 Task: Move the task Implement a new cloud-based knowledge management system for a company to the section To-Do in the project AvailPro and sort the tasks in the project by Assignee in Ascending order
Action: Mouse moved to (476, 278)
Screenshot: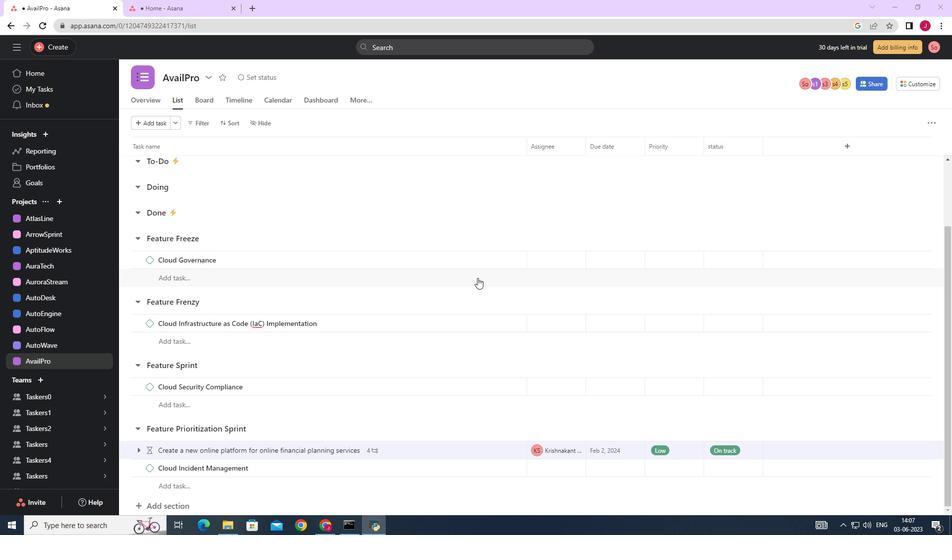 
Action: Mouse scrolled (476, 278) with delta (0, 0)
Screenshot: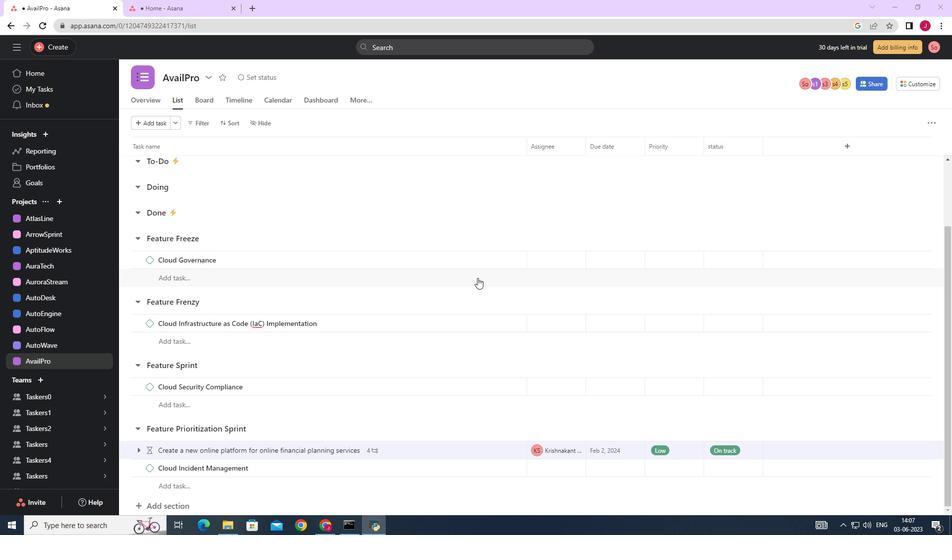 
Action: Mouse moved to (475, 278)
Screenshot: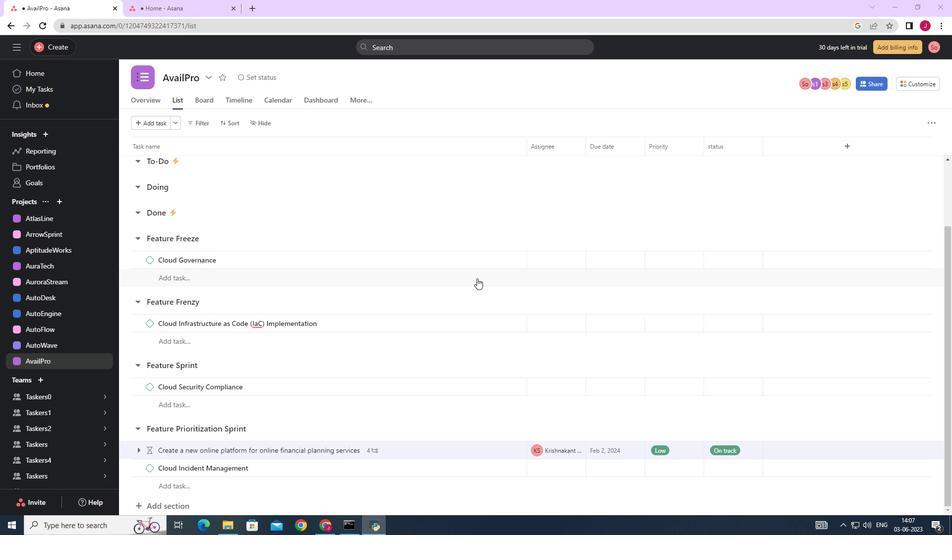 
Action: Mouse scrolled (475, 278) with delta (0, 0)
Screenshot: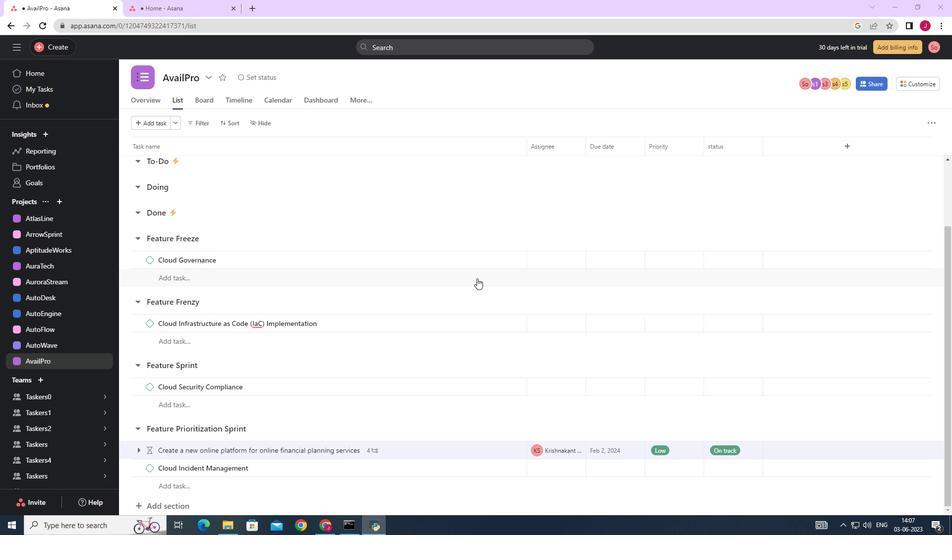 
Action: Mouse moved to (430, 273)
Screenshot: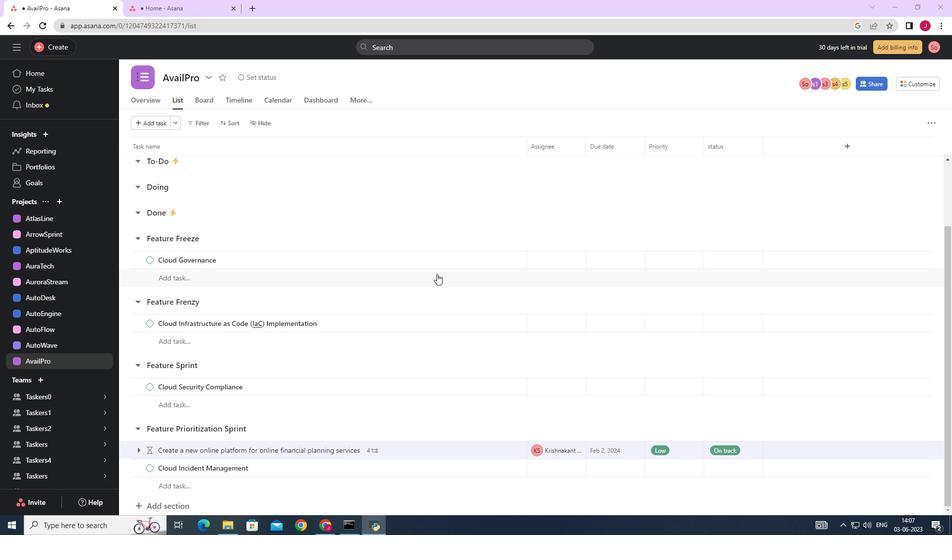 
Action: Mouse scrolled (430, 272) with delta (0, 0)
Screenshot: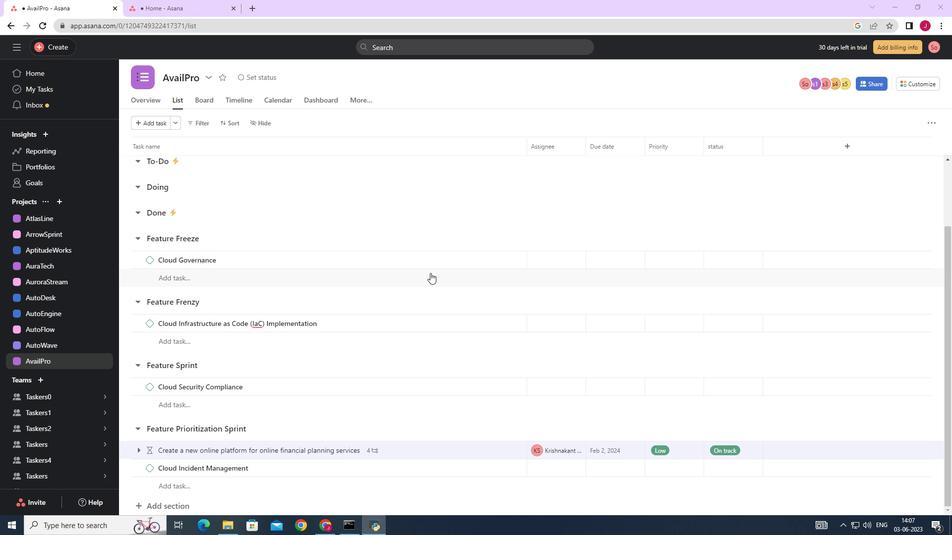 
Action: Mouse scrolled (430, 272) with delta (0, 0)
Screenshot: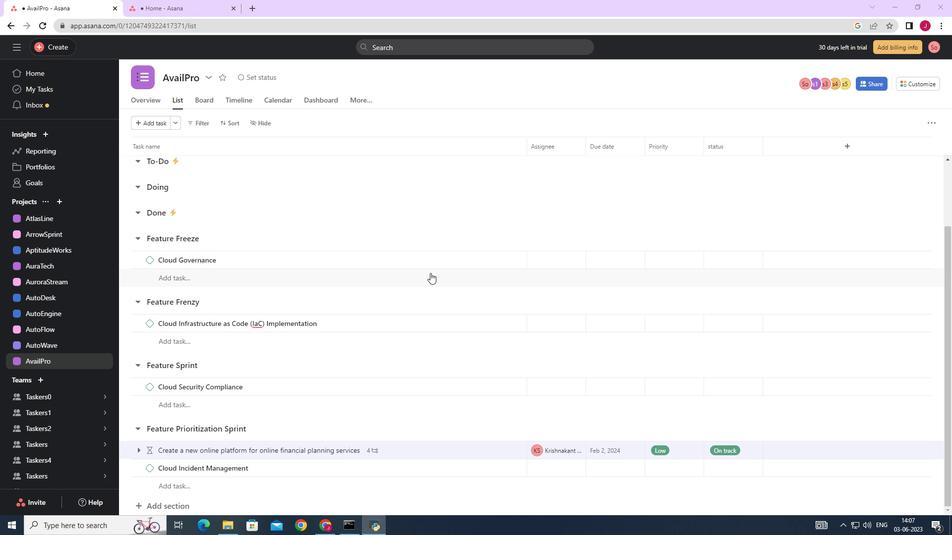 
Action: Mouse scrolled (430, 273) with delta (0, 0)
Screenshot: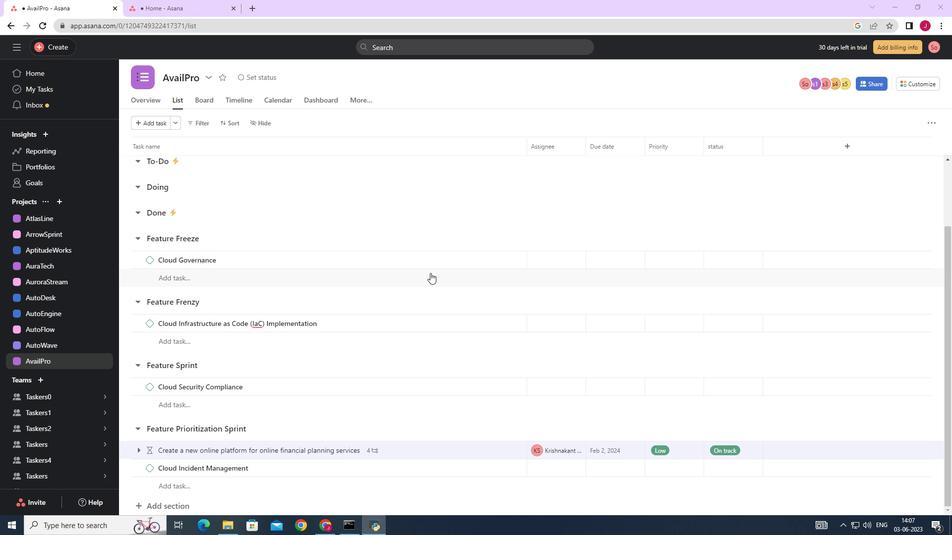 
Action: Mouse scrolled (430, 273) with delta (0, 0)
Screenshot: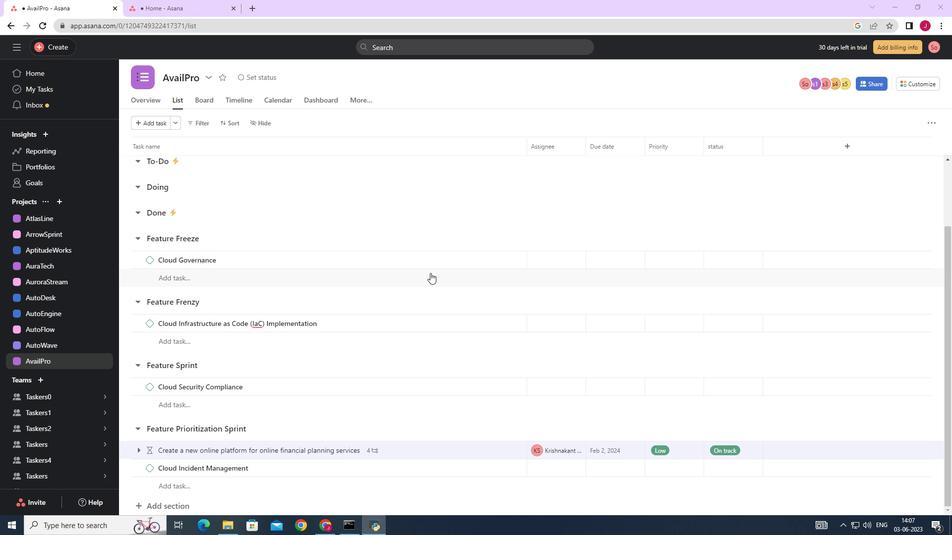 
Action: Mouse scrolled (430, 273) with delta (0, 0)
Screenshot: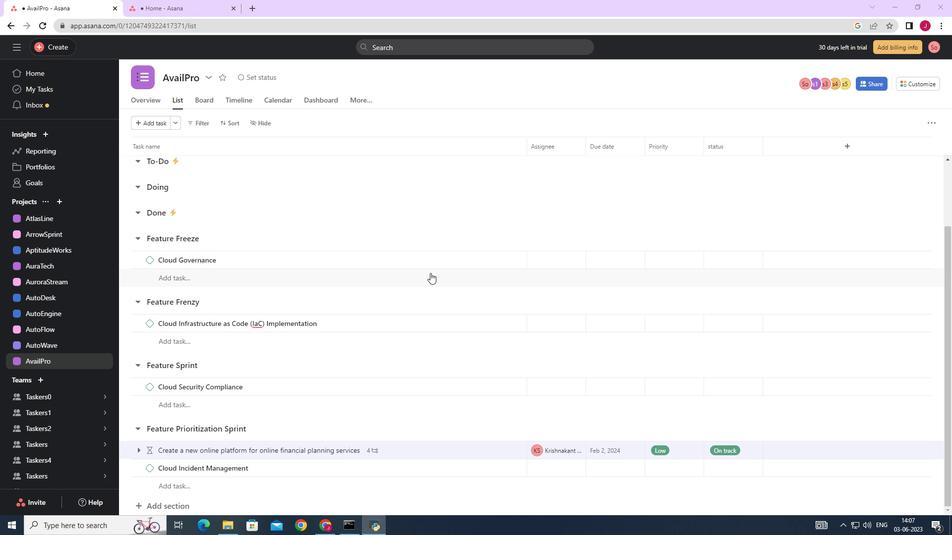 
Action: Mouse moved to (499, 202)
Screenshot: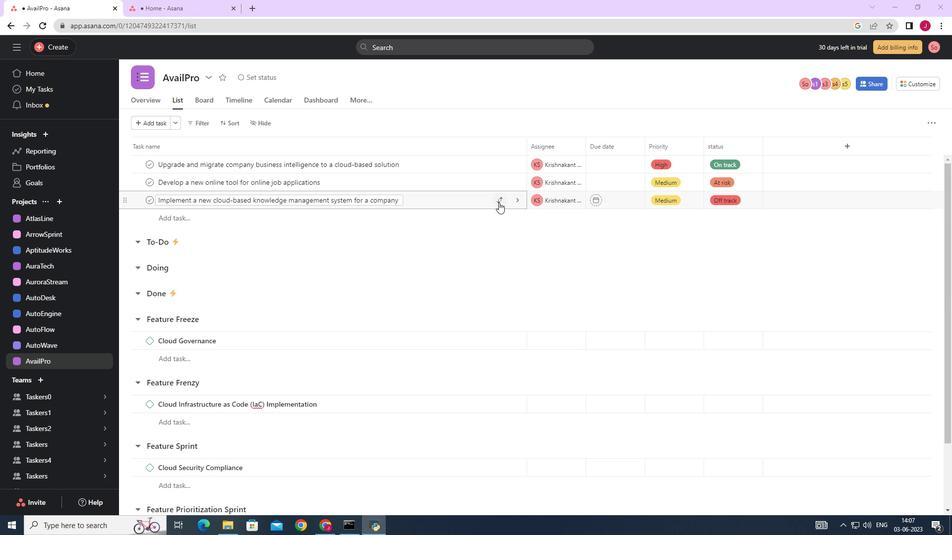
Action: Mouse pressed left at (499, 202)
Screenshot: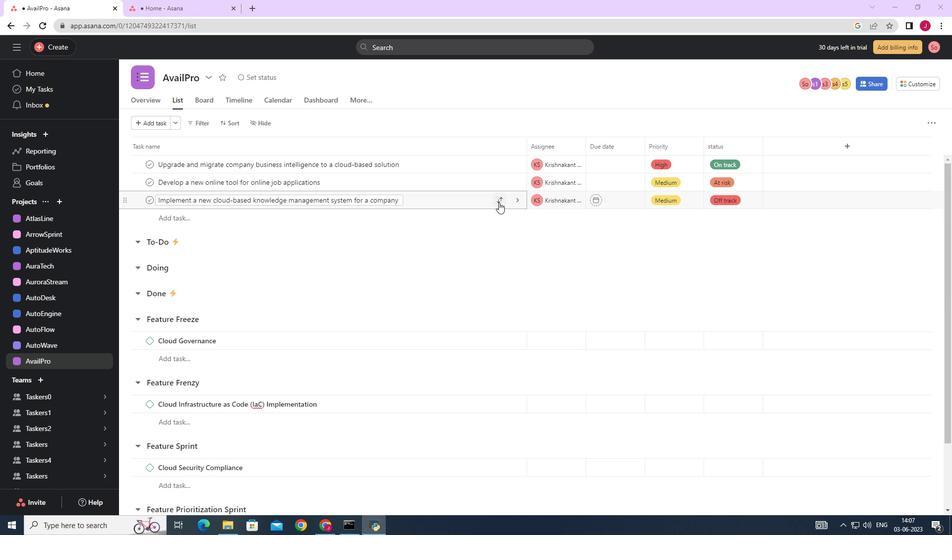 
Action: Mouse moved to (434, 254)
Screenshot: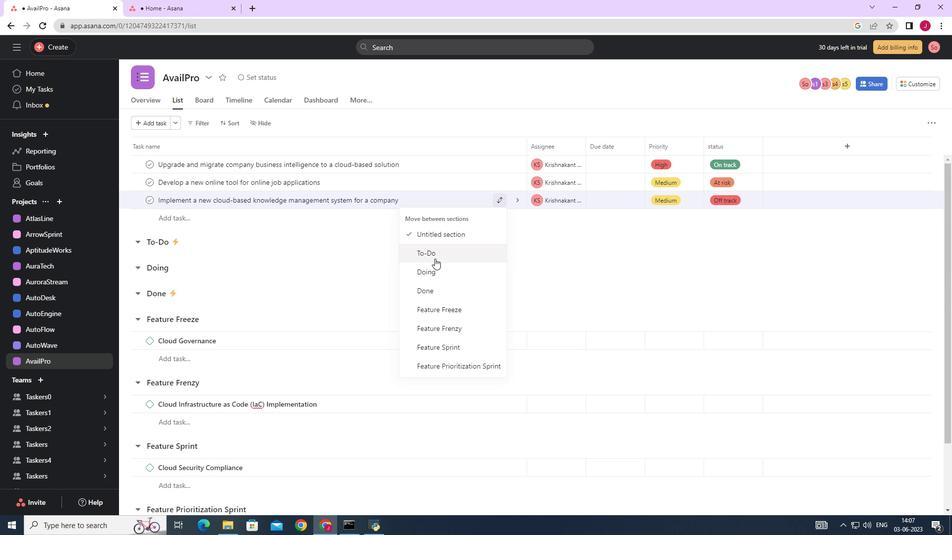
Action: Mouse pressed left at (434, 254)
Screenshot: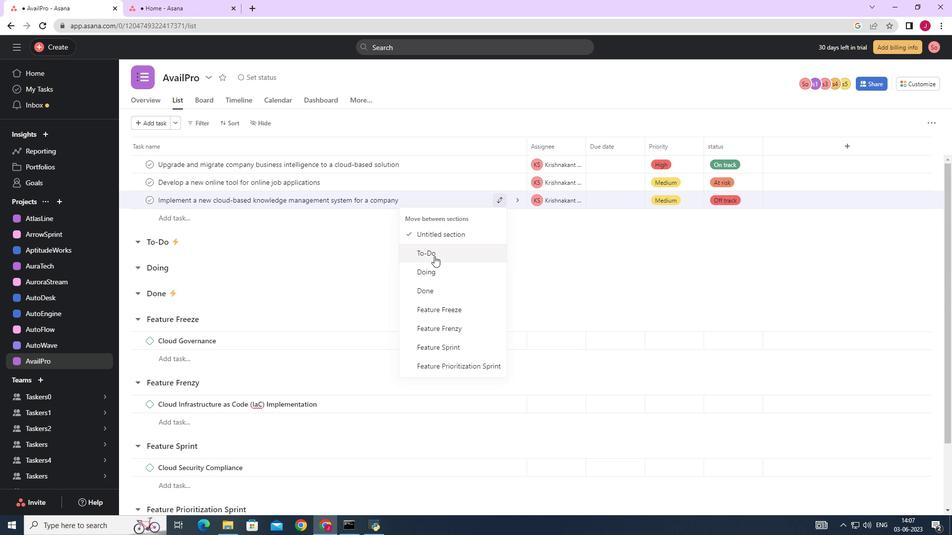 
Action: Mouse moved to (232, 124)
Screenshot: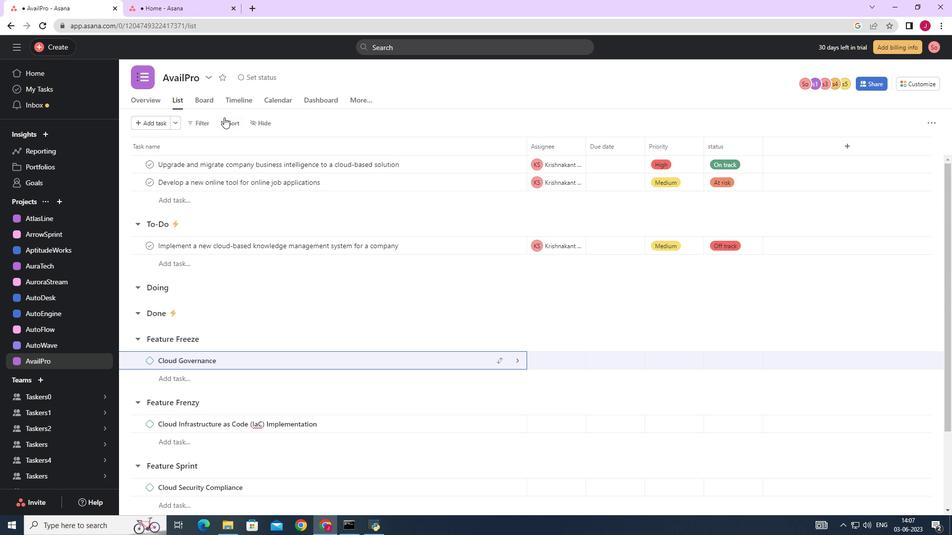 
Action: Mouse pressed left at (232, 124)
Screenshot: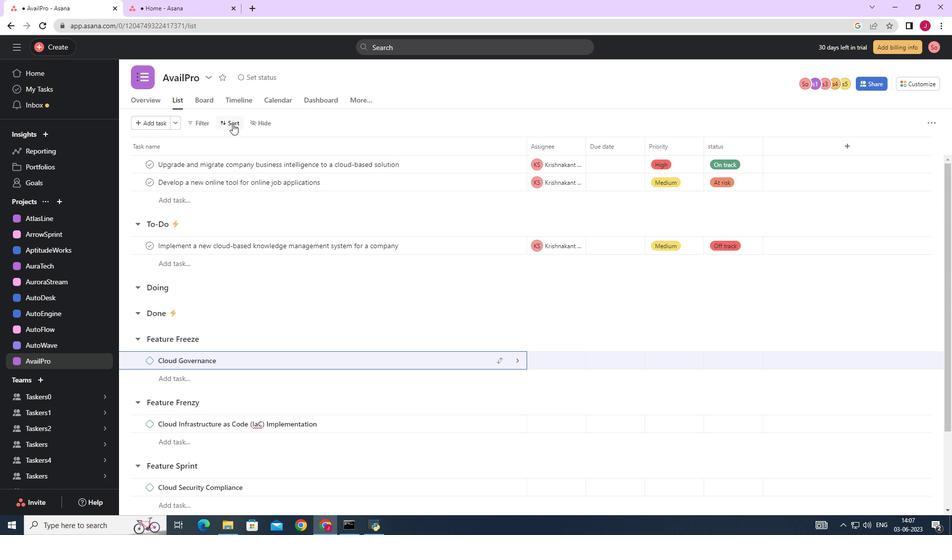 
Action: Mouse moved to (262, 205)
Screenshot: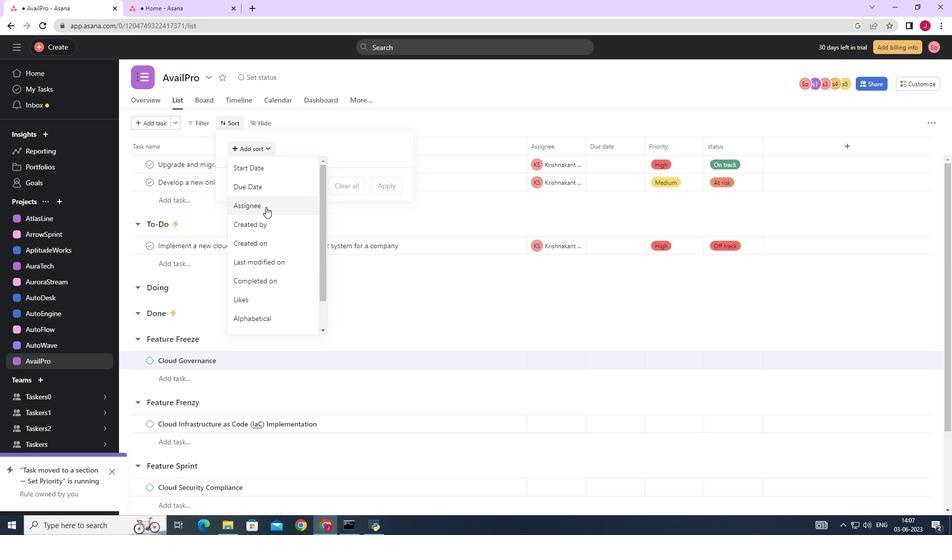 
Action: Mouse pressed left at (262, 205)
Screenshot: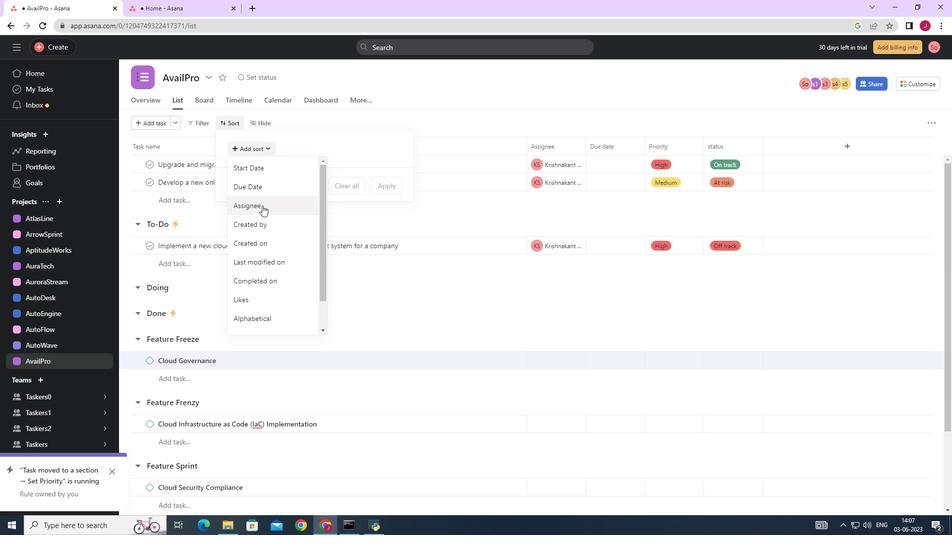 
Action: Mouse moved to (288, 165)
Screenshot: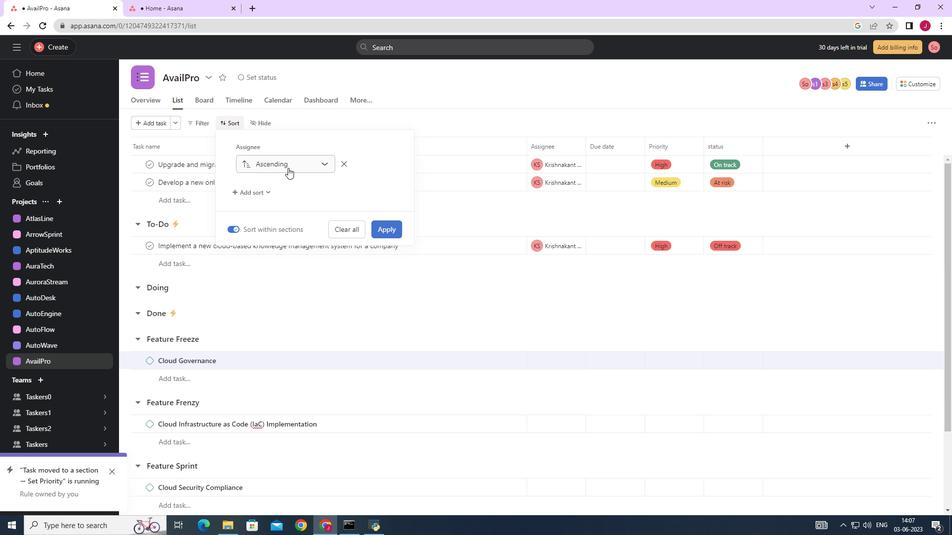 
Action: Mouse pressed left at (288, 165)
Screenshot: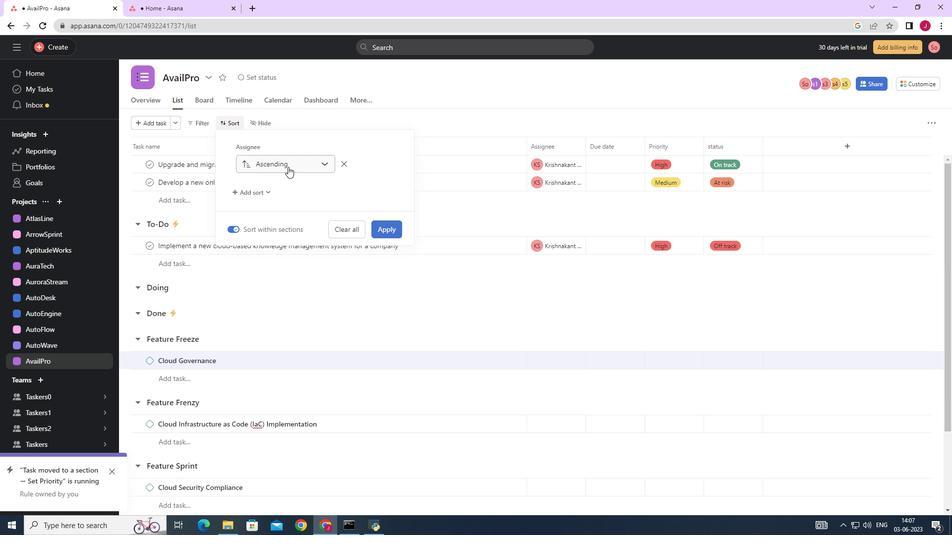 
Action: Mouse moved to (289, 188)
Screenshot: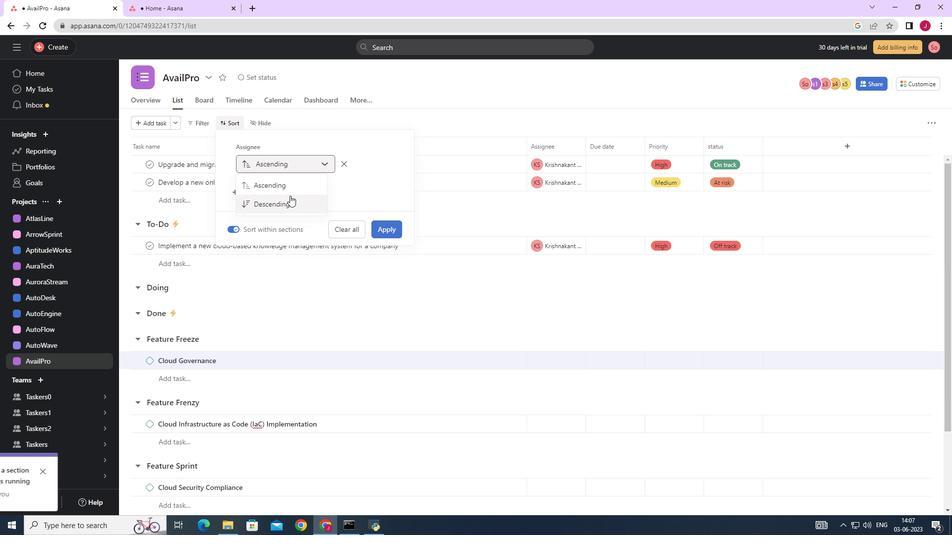 
Action: Mouse pressed left at (289, 188)
Screenshot: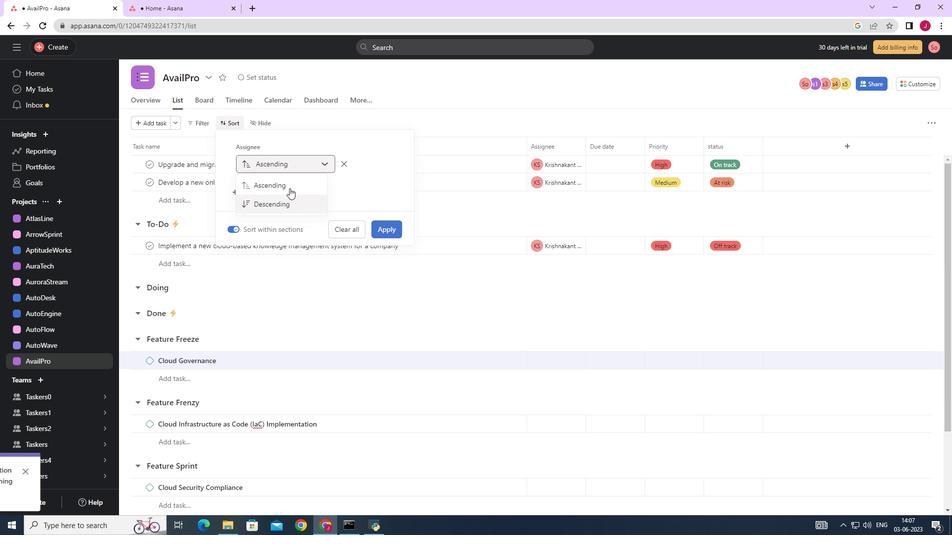 
Action: Mouse moved to (386, 231)
Screenshot: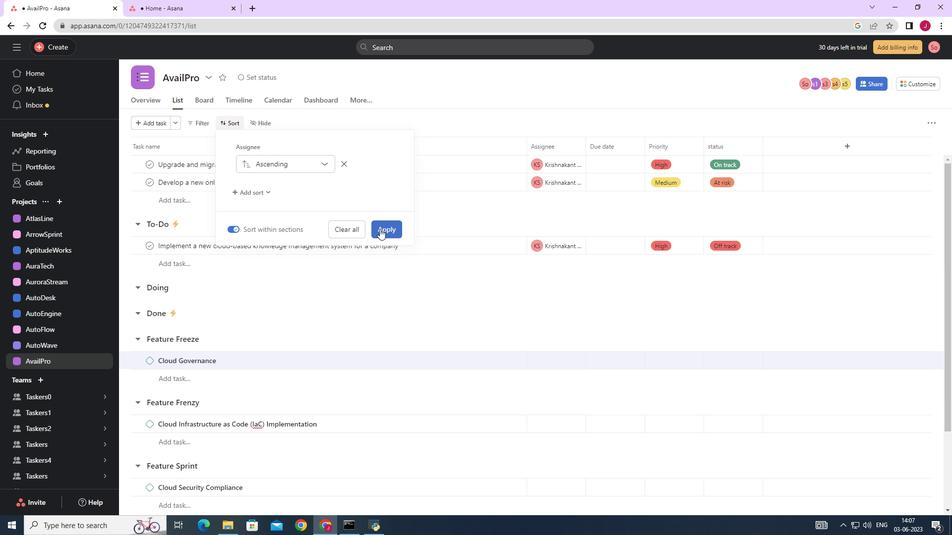 
Action: Mouse pressed left at (386, 231)
Screenshot: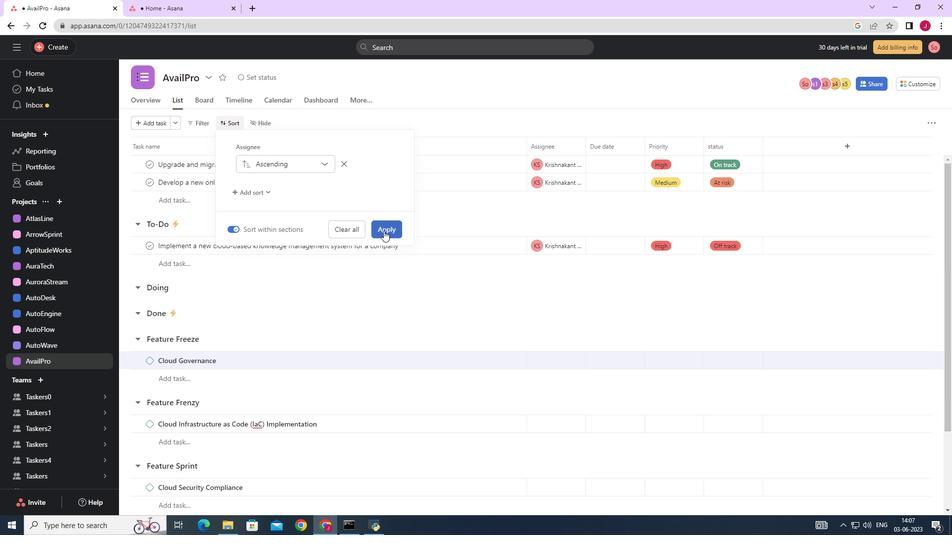 
Action: Mouse moved to (384, 228)
Screenshot: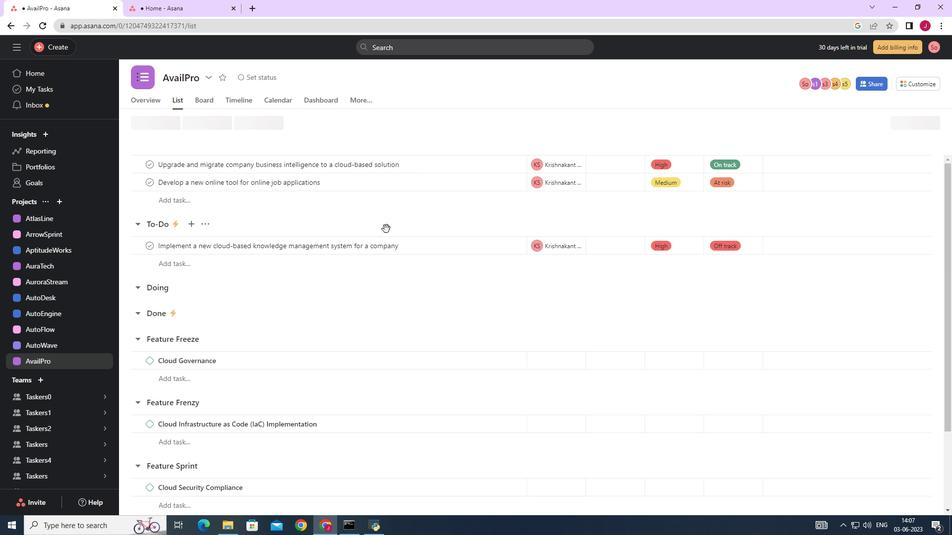 
